 Task: Plan a game night with friends on the 15th at 7:00 PM.
Action: Mouse moved to (270, 401)
Screenshot: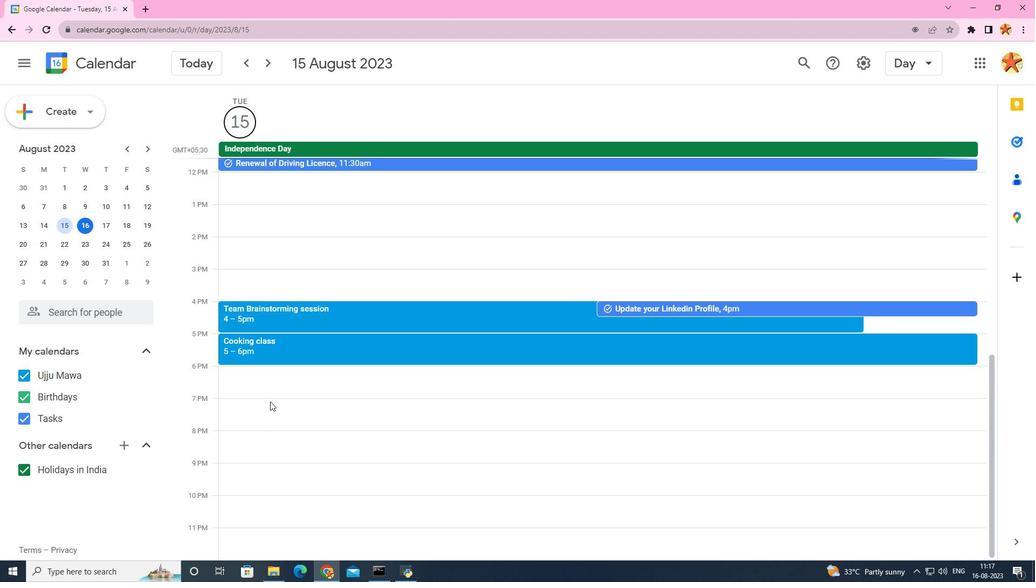 
Action: Mouse pressed left at (270, 401)
Screenshot: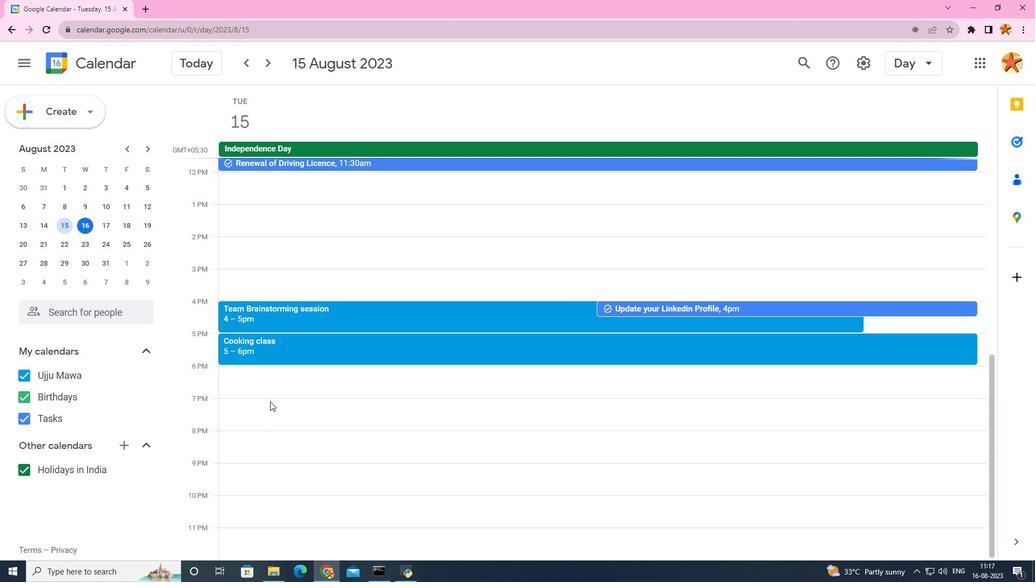 
Action: Mouse moved to (488, 173)
Screenshot: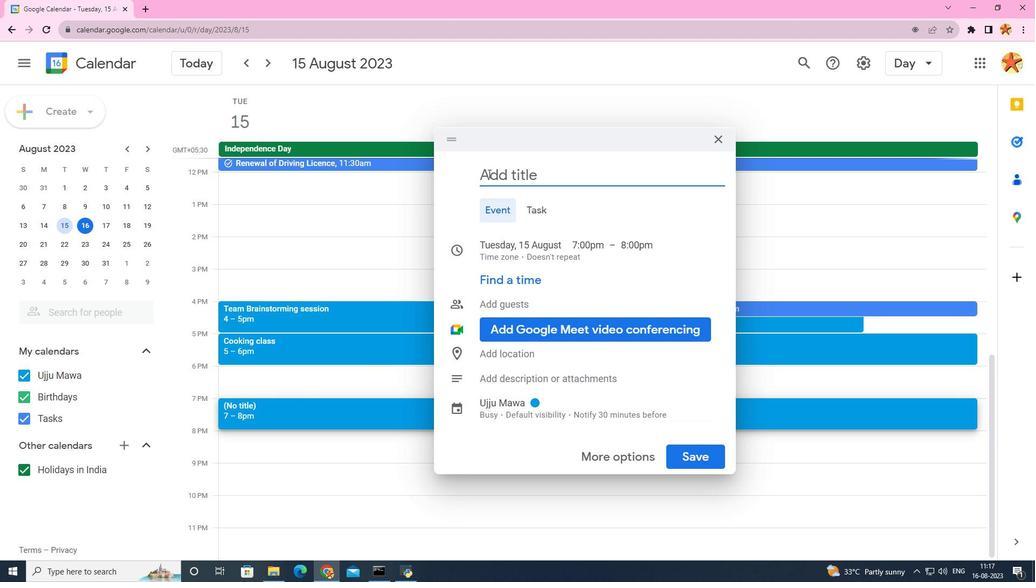
Action: Key pressed <Key.caps_lock>G<Key.caps_lock>ame<Key.space><Key.caps_lock>N<Key.caps_lock>ight<Key.space>plan<Key.space>with<Key.space>friend
Screenshot: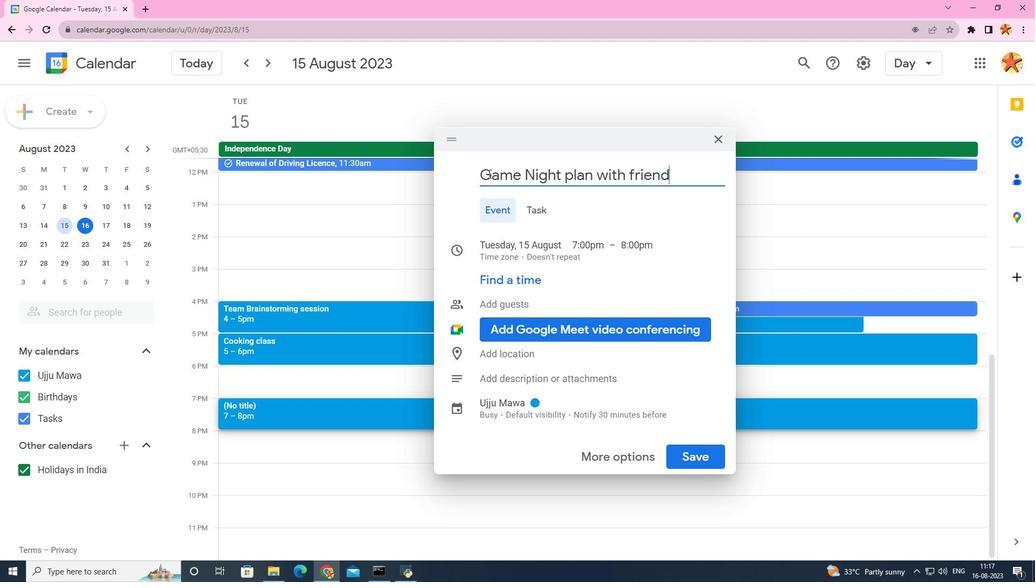 
Action: Mouse moved to (488, 175)
Screenshot: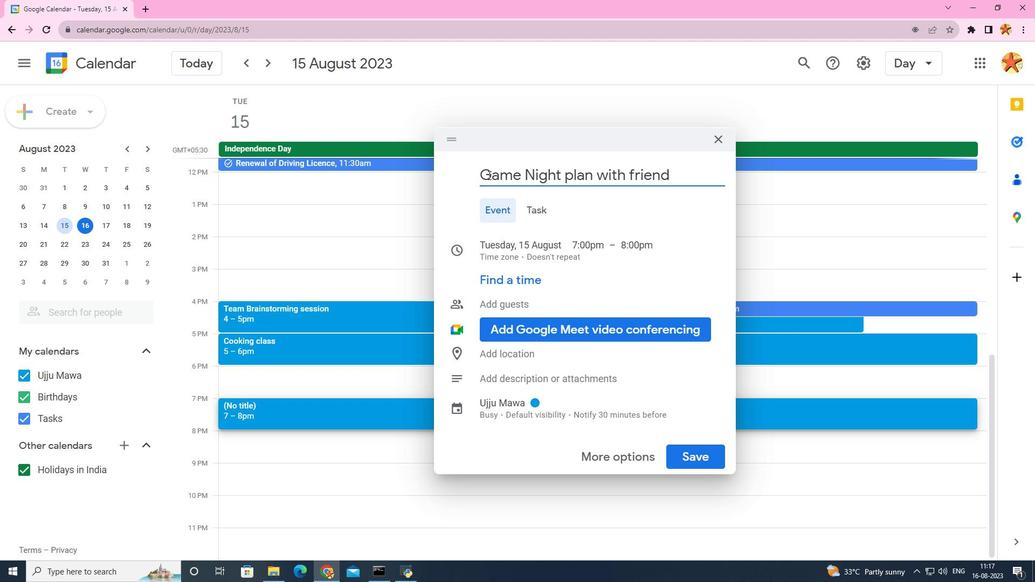 
Action: Key pressed s
Screenshot: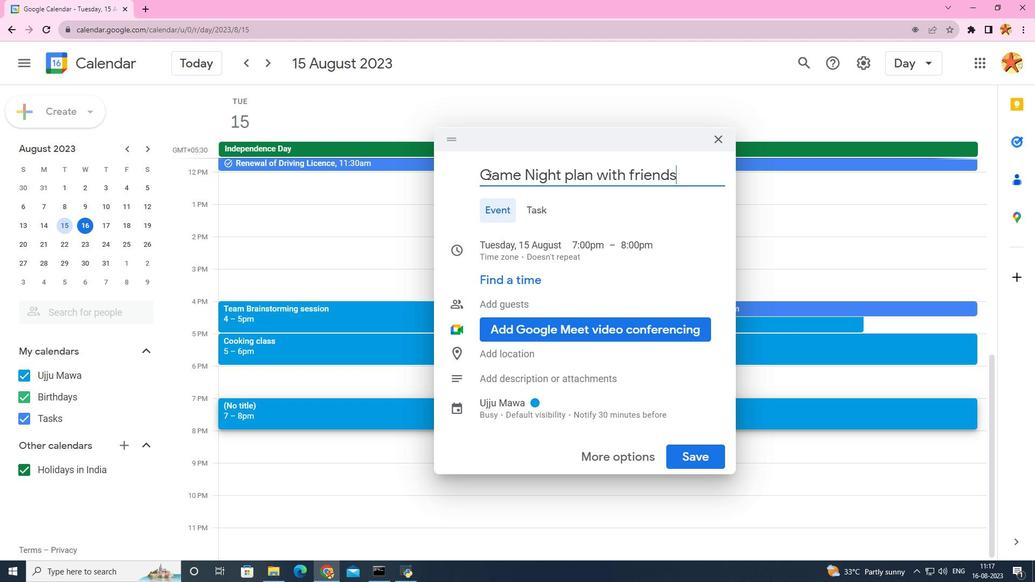 
Action: Mouse moved to (696, 457)
Screenshot: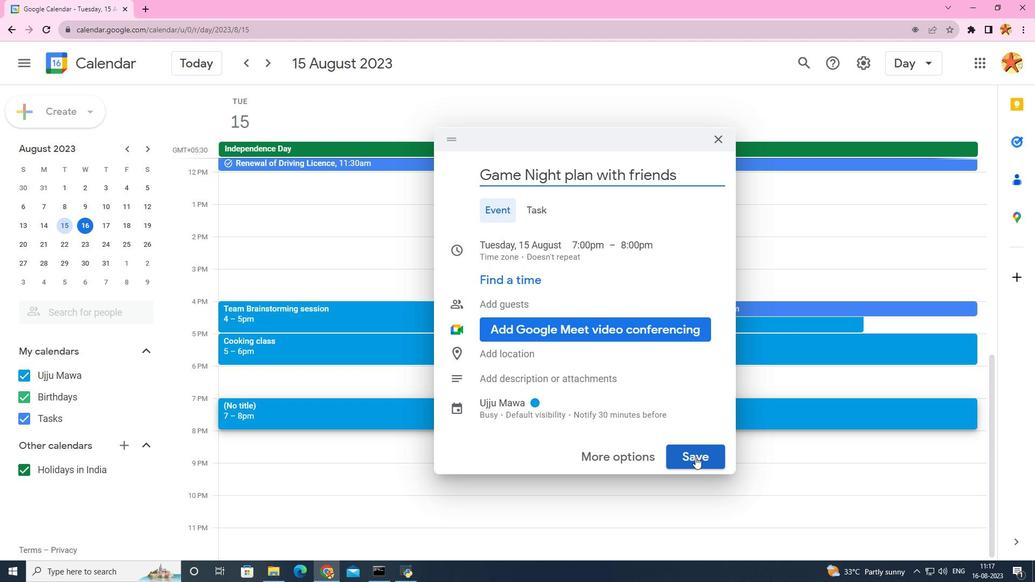 
Action: Mouse pressed left at (696, 457)
Screenshot: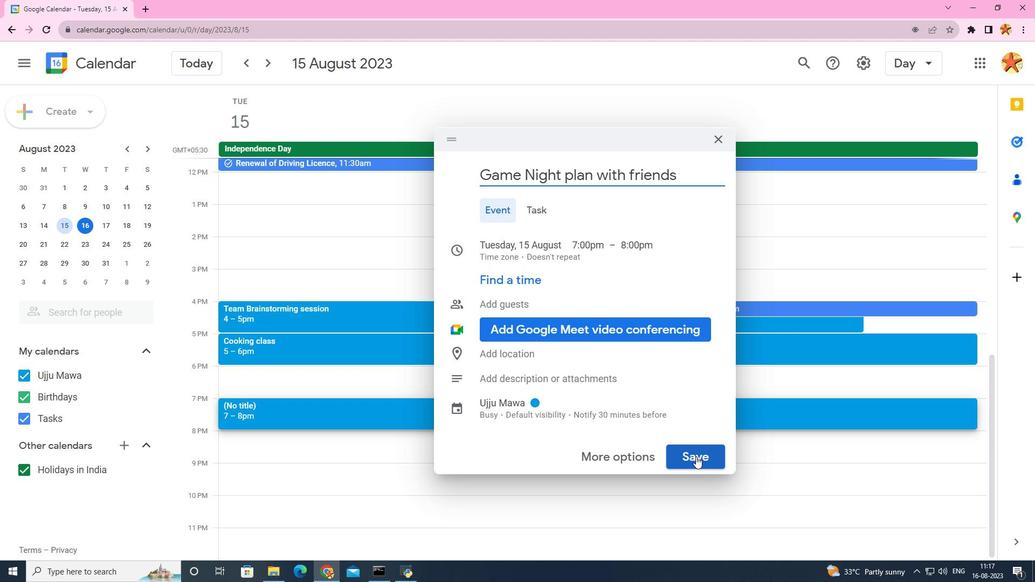 
Action: Mouse moved to (696, 456)
Screenshot: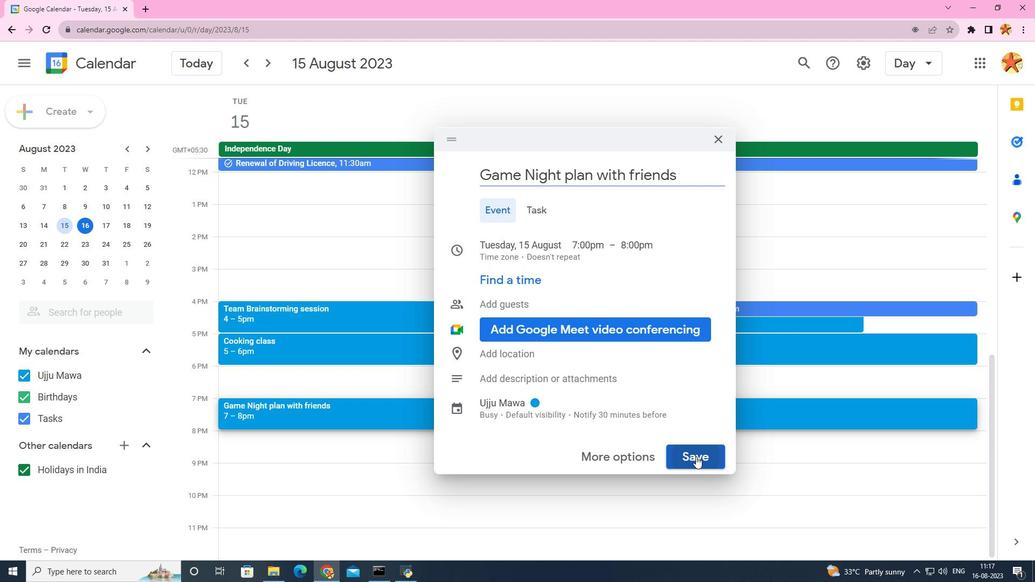 
